 Task: Reply All to email with the signature Dustin Brown with the subject Request for maternity leave from softage.1@softage.net with the message Please provide me with an update on the projects procurement plan.
Action: Mouse moved to (937, 158)
Screenshot: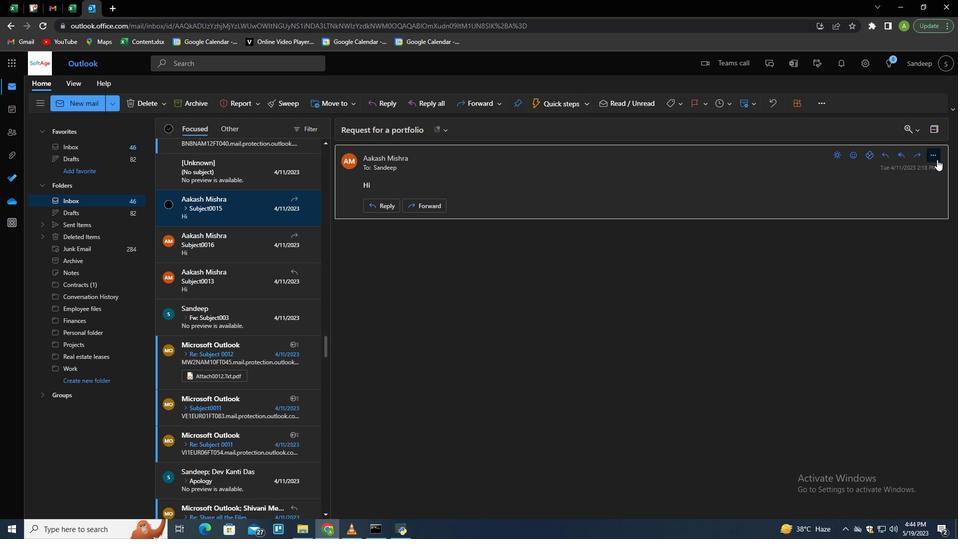 
Action: Mouse pressed left at (937, 158)
Screenshot: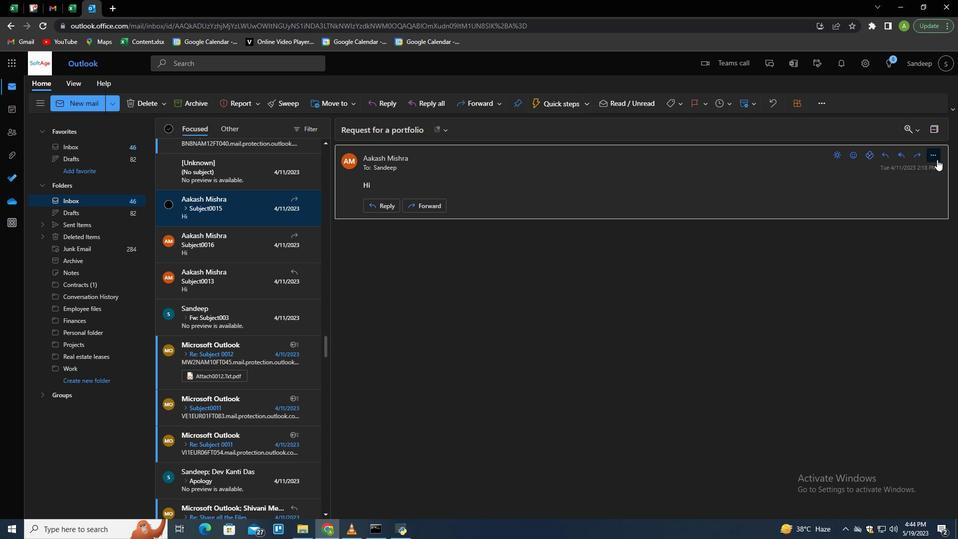 
Action: Mouse moved to (884, 173)
Screenshot: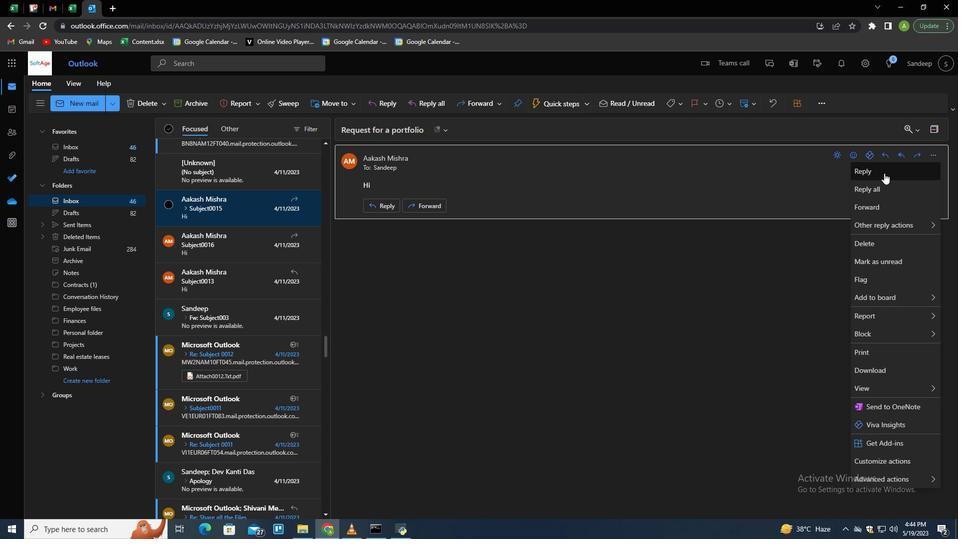
Action: Mouse pressed left at (884, 173)
Screenshot: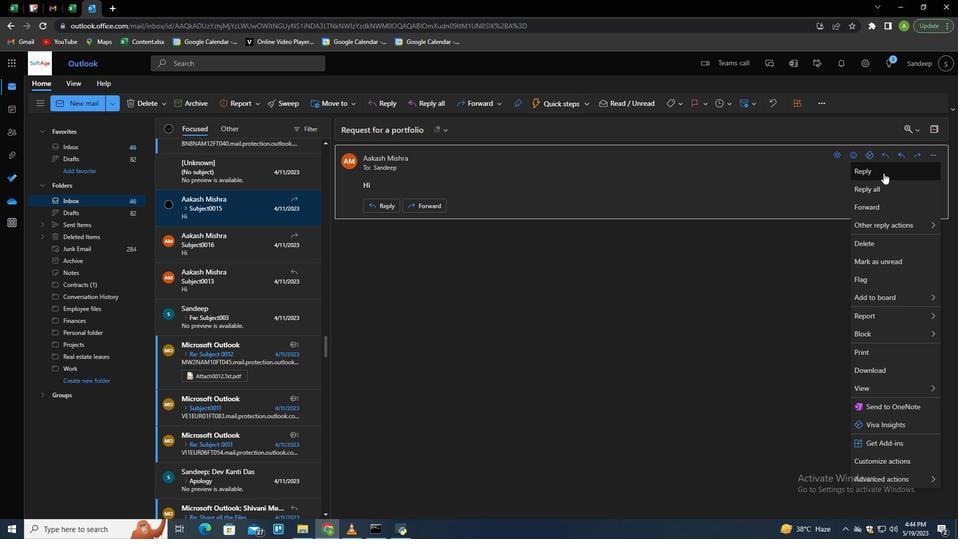 
Action: Mouse moved to (908, 164)
Screenshot: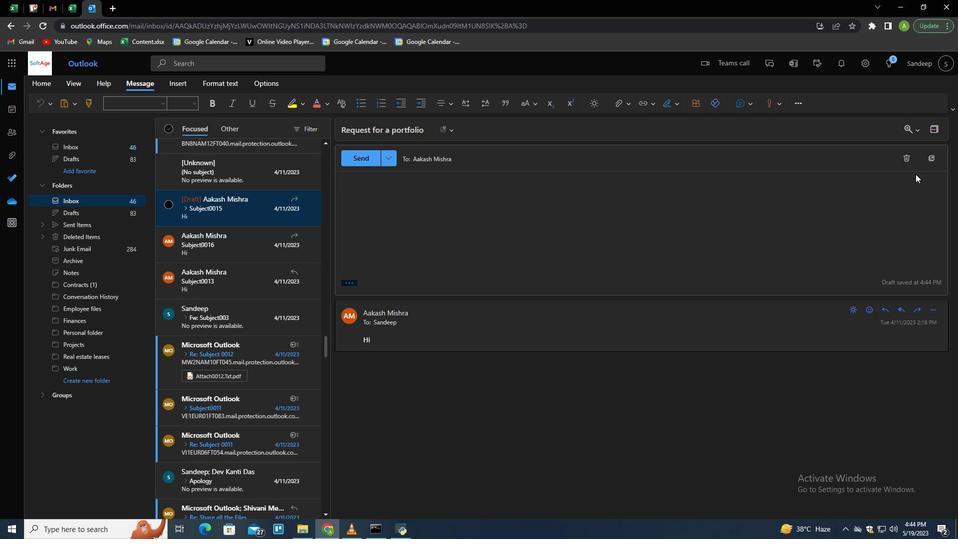 
Action: Mouse pressed left at (908, 164)
Screenshot: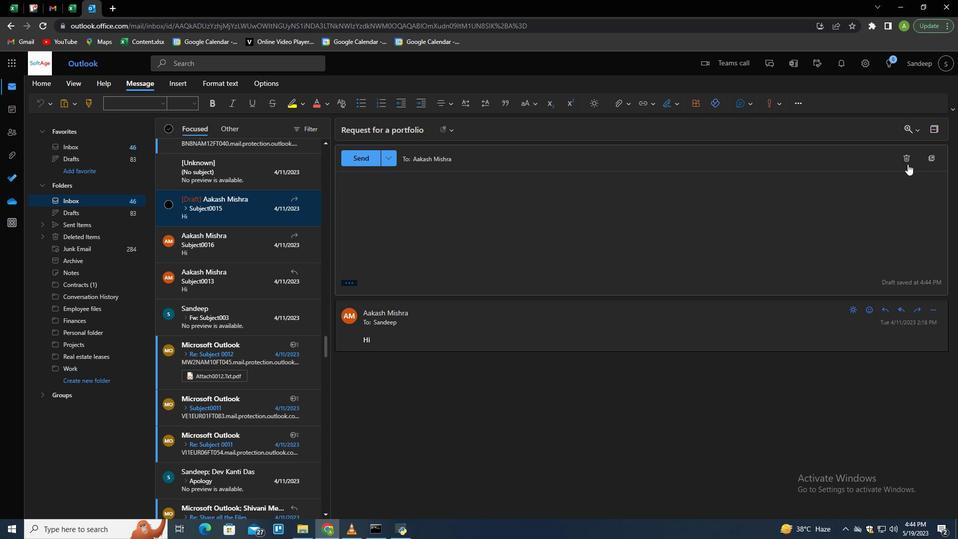 
Action: Mouse moved to (479, 305)
Screenshot: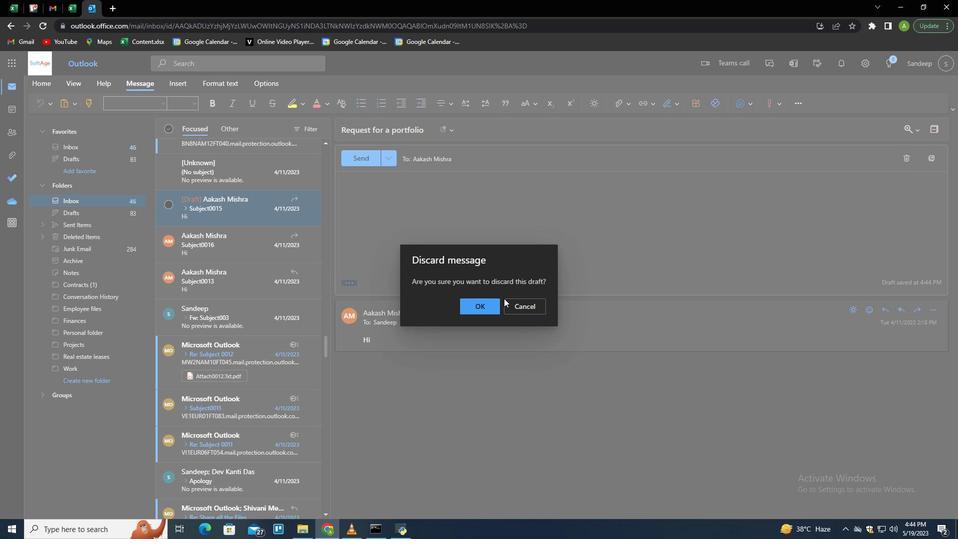 
Action: Mouse pressed left at (479, 305)
Screenshot: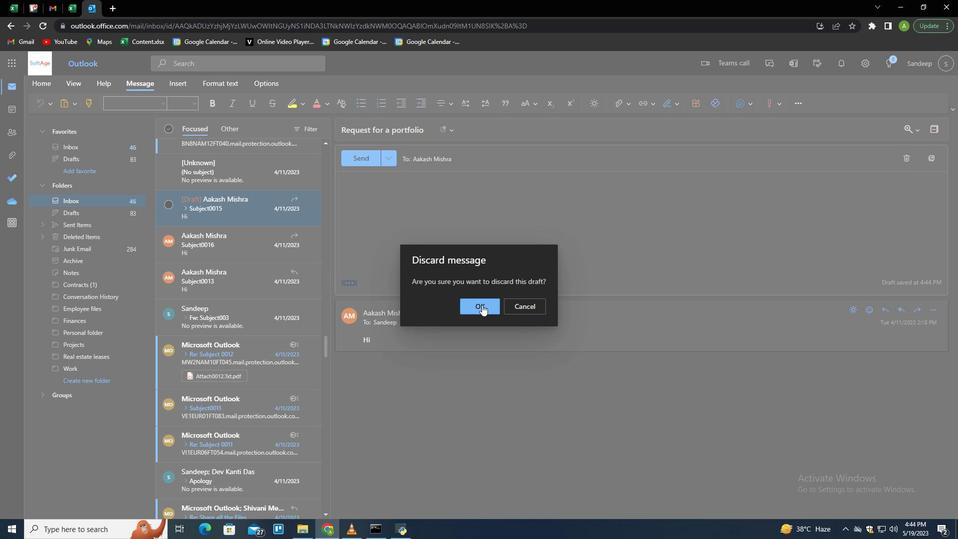 
Action: Mouse moved to (932, 157)
Screenshot: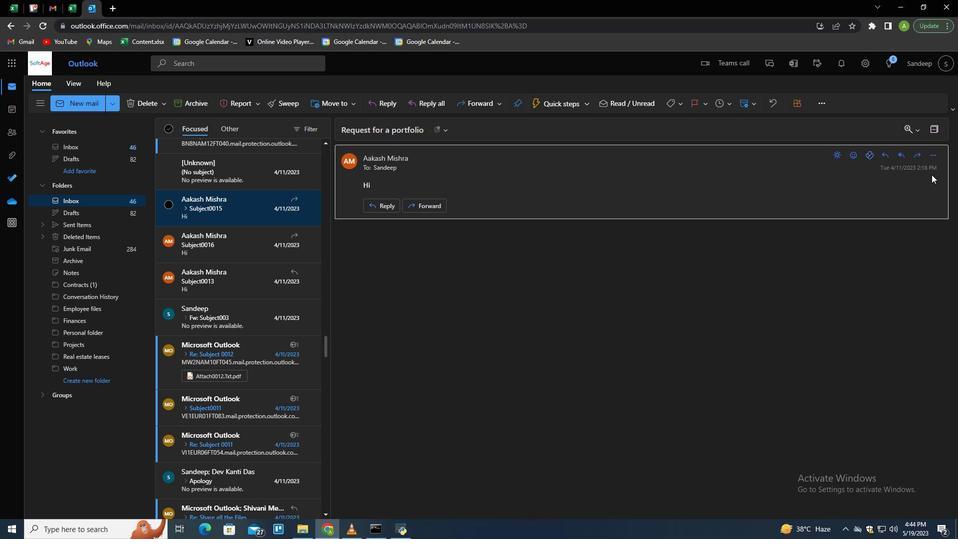 
Action: Mouse pressed left at (932, 157)
Screenshot: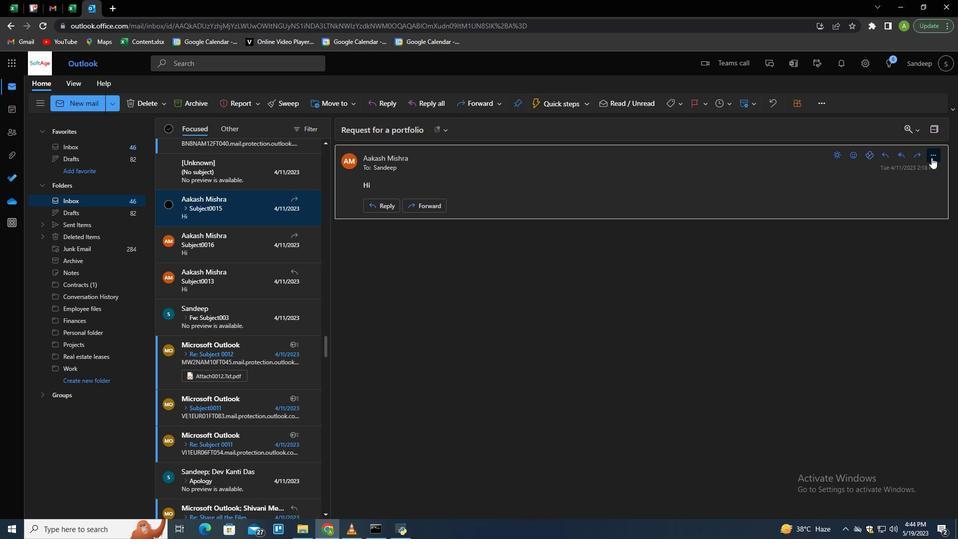 
Action: Mouse moved to (876, 185)
Screenshot: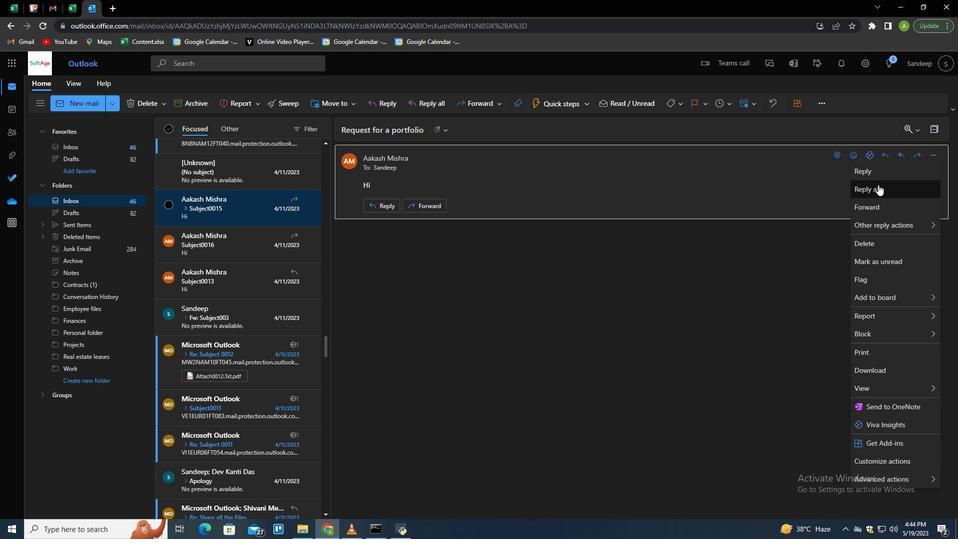 
Action: Mouse pressed left at (876, 185)
Screenshot: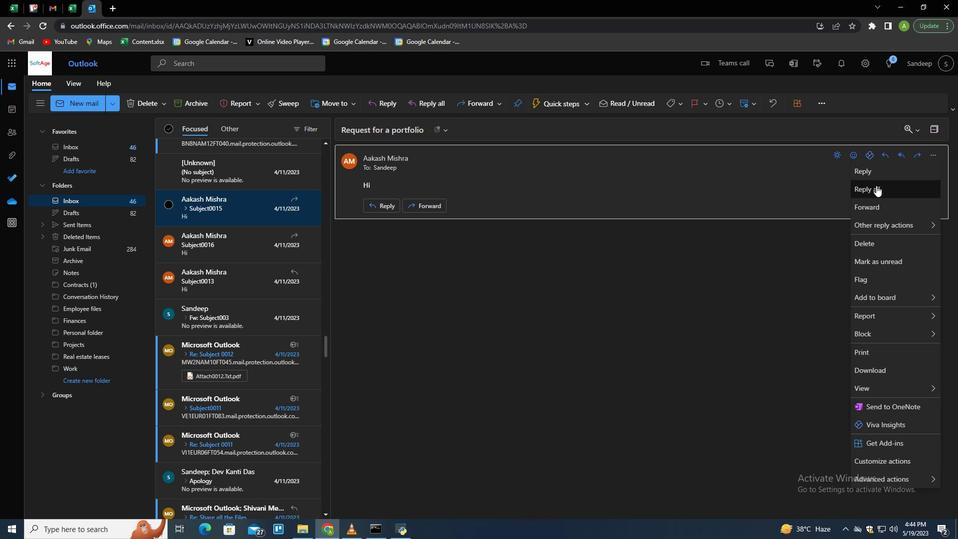 
Action: Mouse moved to (673, 105)
Screenshot: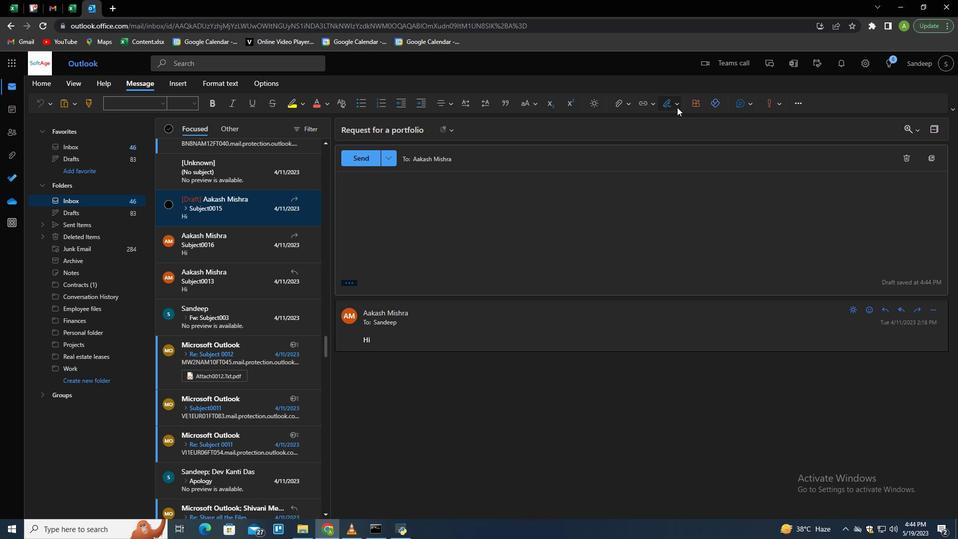 
Action: Mouse pressed left at (673, 105)
Screenshot: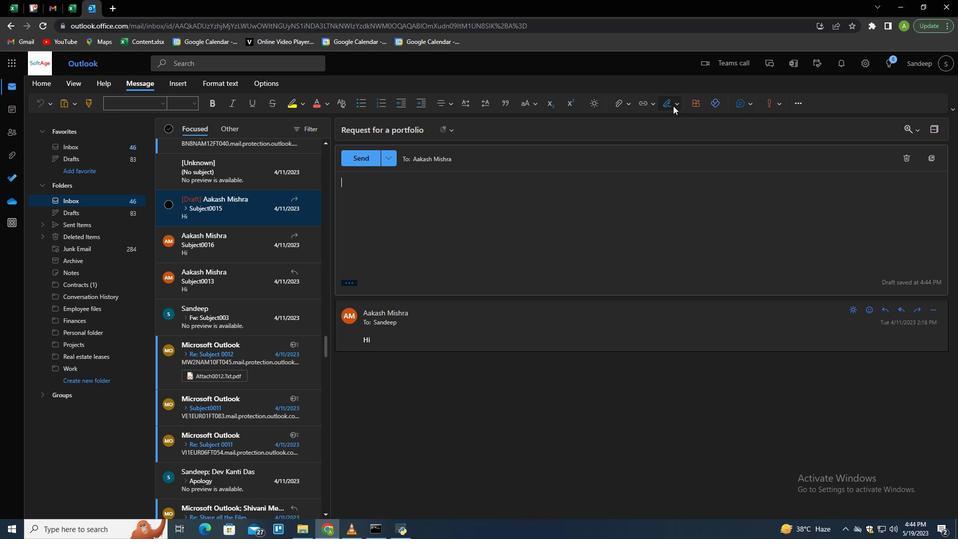 
Action: Mouse moved to (657, 141)
Screenshot: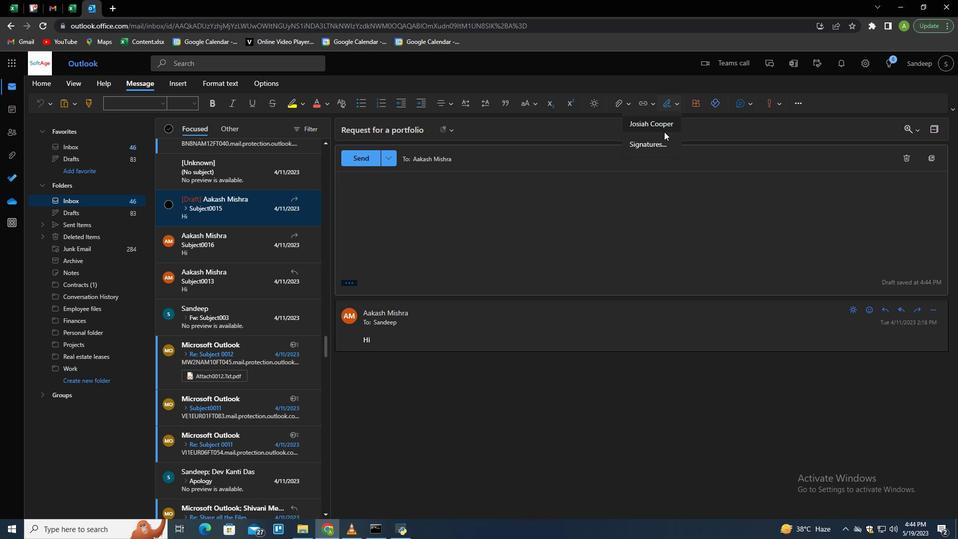 
Action: Mouse pressed left at (657, 141)
Screenshot: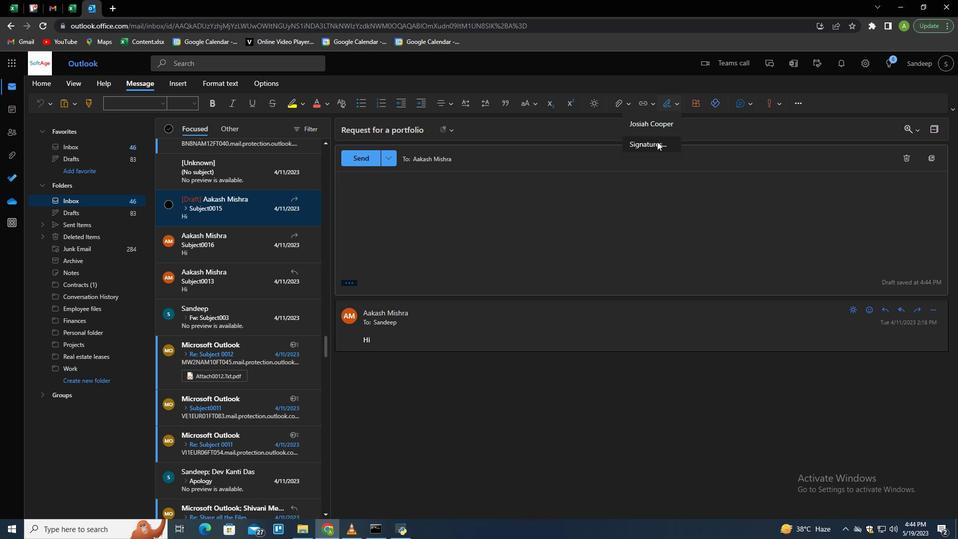 
Action: Mouse moved to (681, 186)
Screenshot: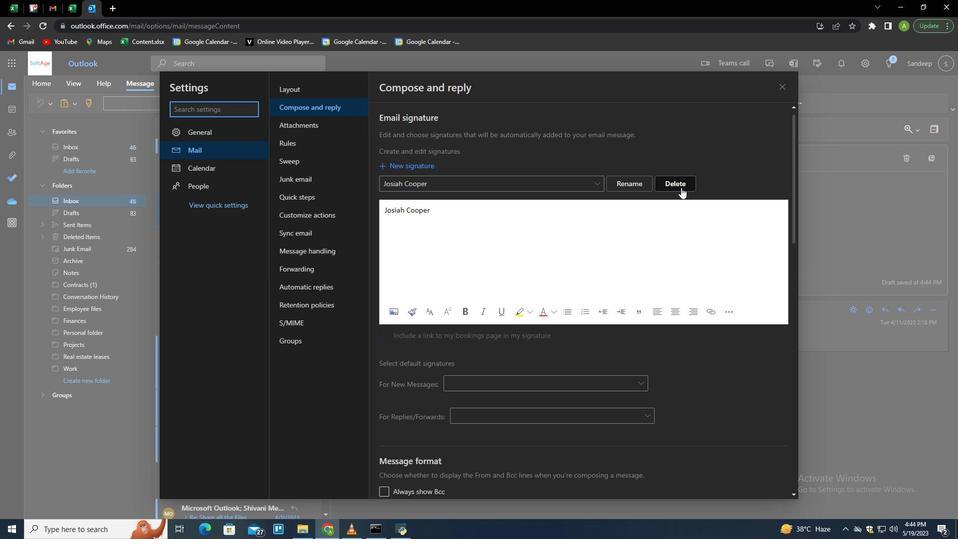 
Action: Mouse pressed left at (681, 186)
Screenshot: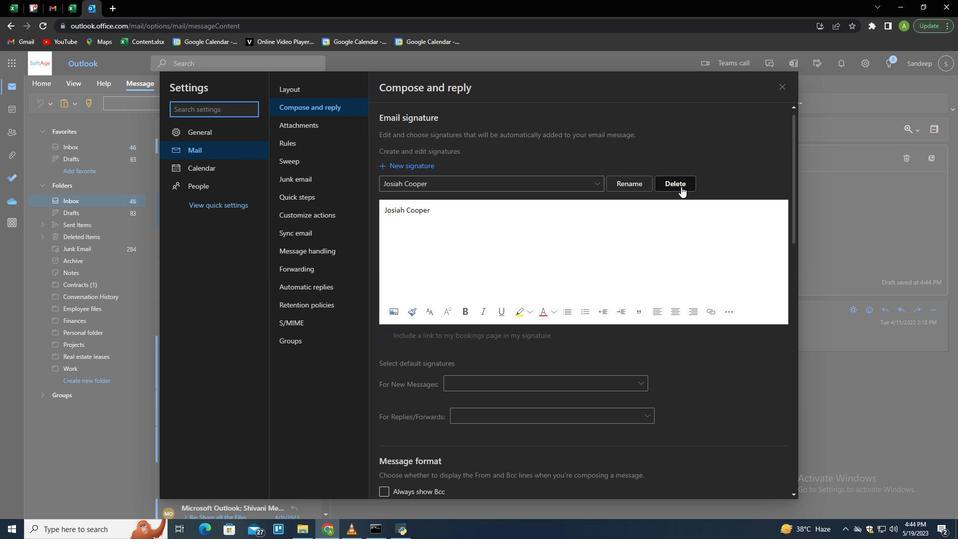 
Action: Mouse moved to (672, 186)
Screenshot: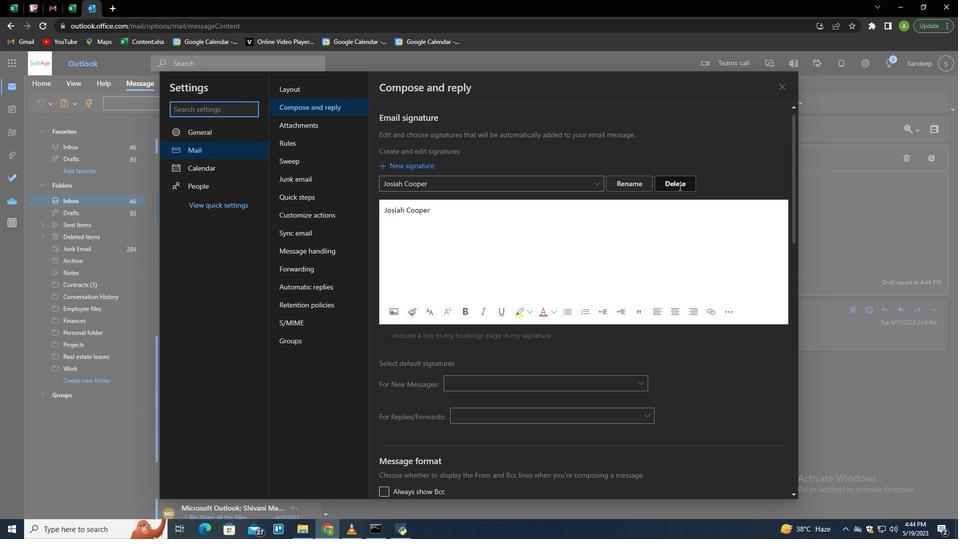 
Action: Mouse pressed left at (672, 186)
Screenshot: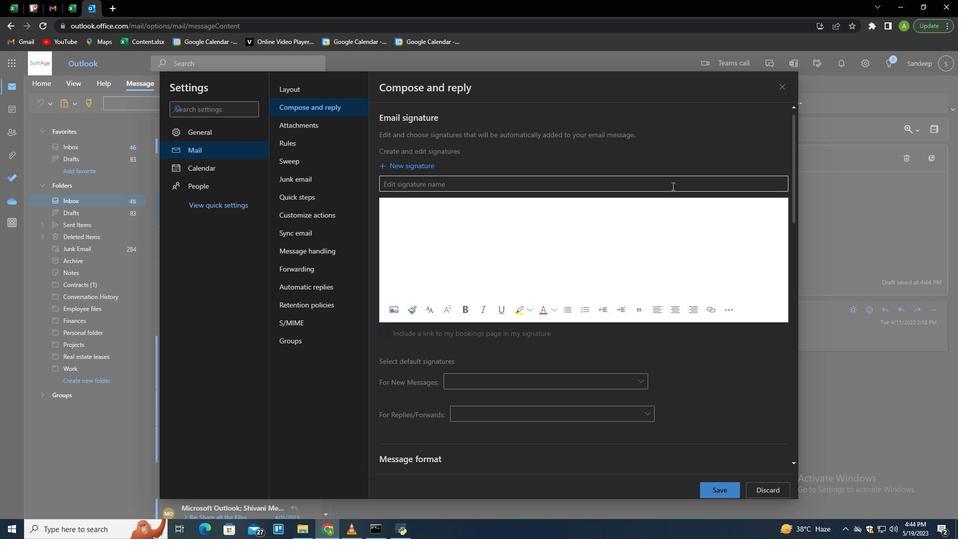 
Action: Key pressed <Key.shift>Dustin<Key.space><Key.shift>Gr<Key.backspace><Key.backspace><Key.backspace><Key.space><Key.shift>Brown<Key.tab><Key.shift><Key.shift><Key.shift><Key.shift><Key.shift><Key.shift><Key.shift><Key.shift><Key.shift><Key.shift><Key.shift><Key.shift><Key.shift><Key.shift><Key.shift><Key.shift><Key.shift><Key.shift><Key.shift><Key.shift><Key.shift><Key.shift><Key.shift><Key.shift>Dustin<Key.space><Key.shift>Brown
Screenshot: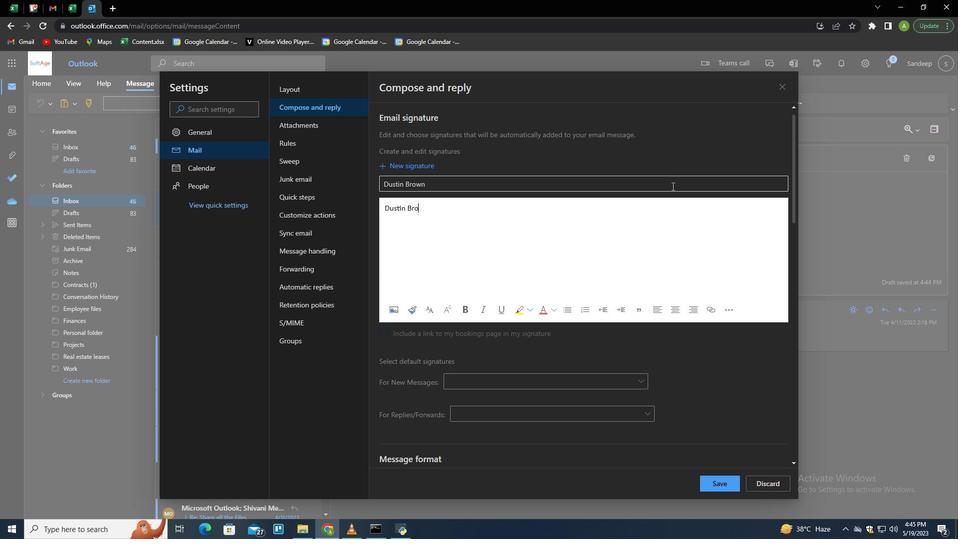 
Action: Mouse moved to (718, 480)
Screenshot: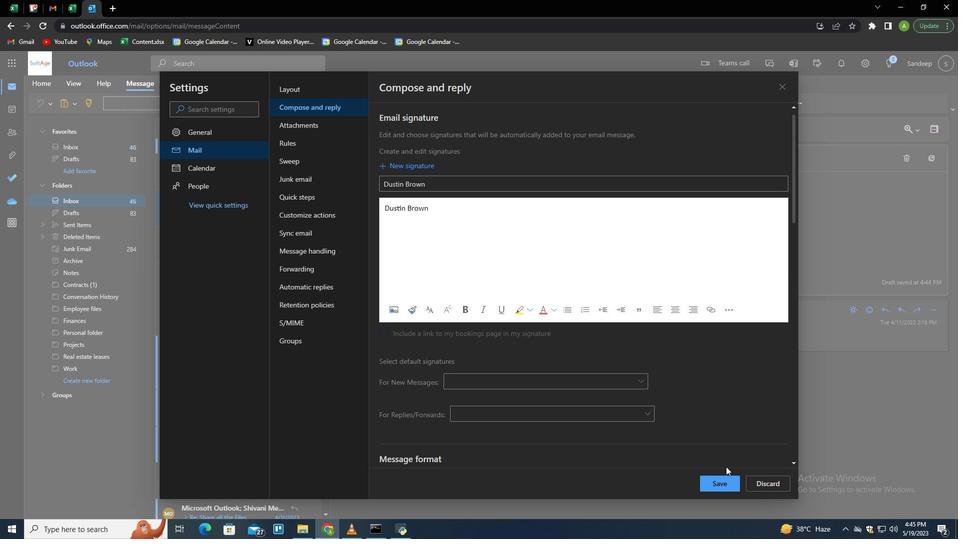 
Action: Mouse pressed left at (718, 480)
Screenshot: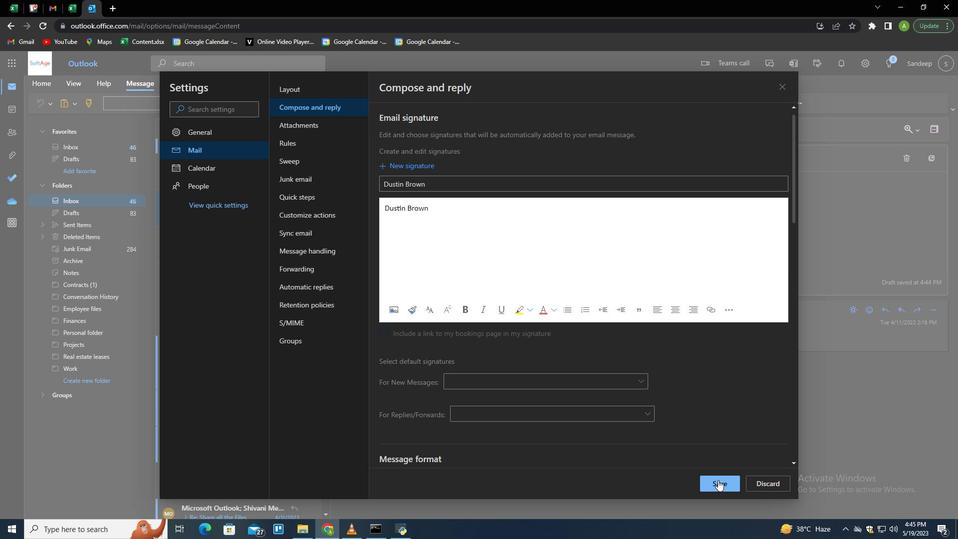 
Action: Mouse moved to (839, 311)
Screenshot: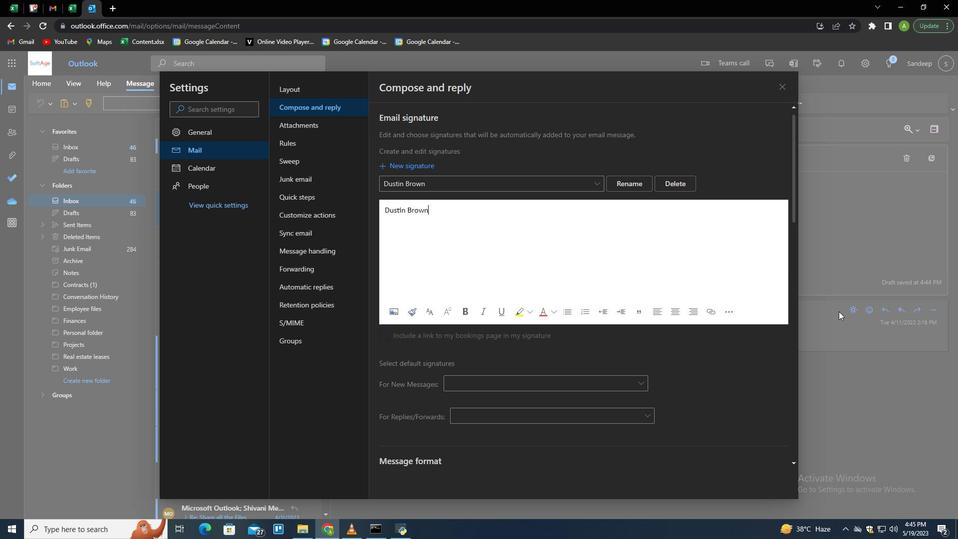 
Action: Mouse pressed left at (839, 311)
Screenshot: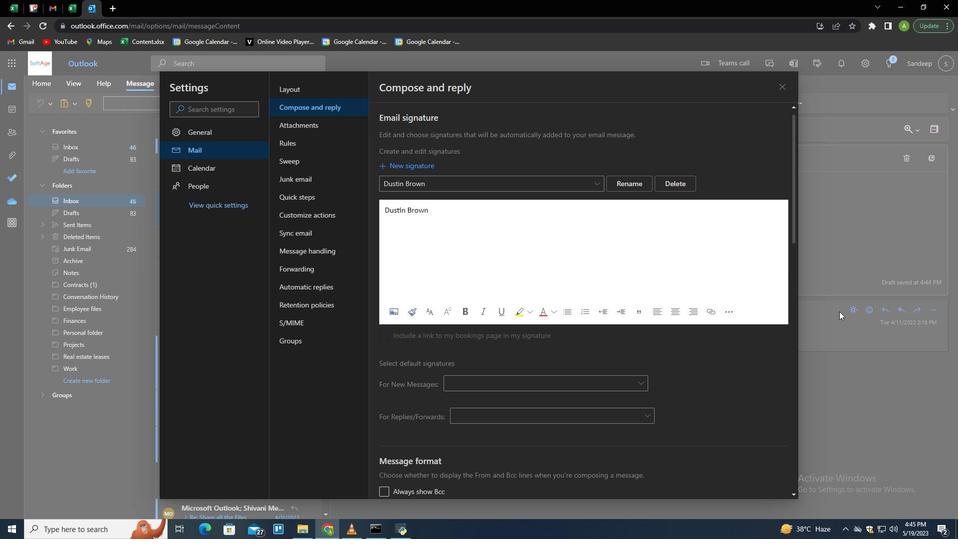 
Action: Mouse moved to (667, 103)
Screenshot: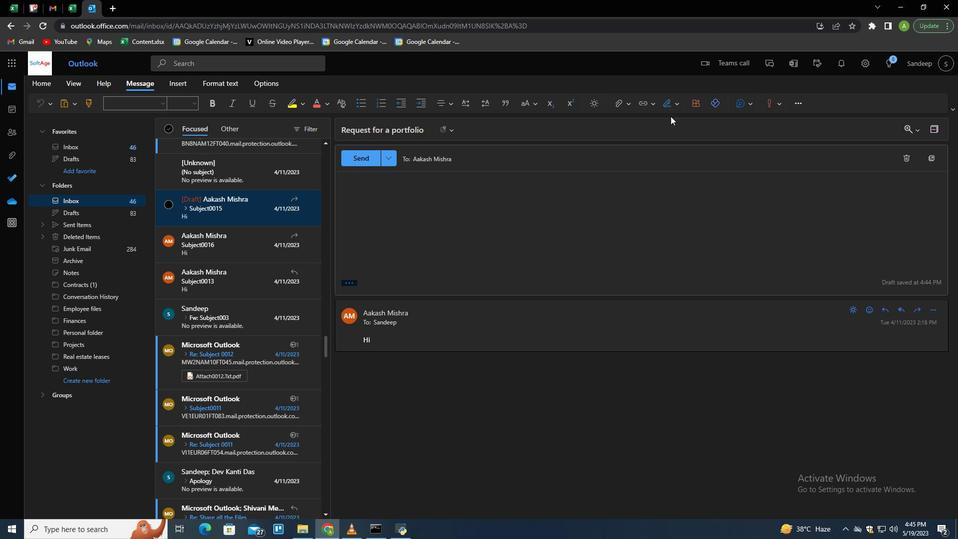 
Action: Mouse pressed left at (667, 103)
Screenshot: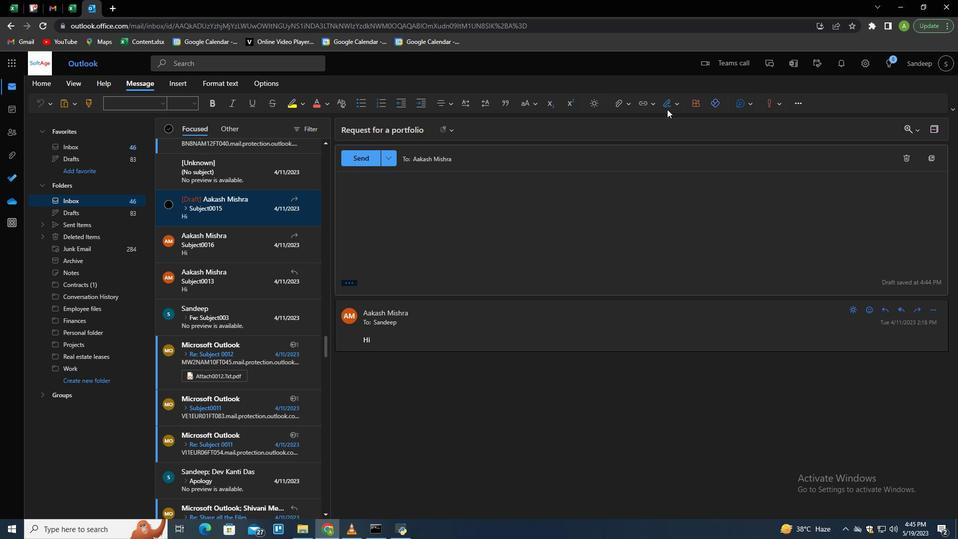 
Action: Mouse moved to (665, 123)
Screenshot: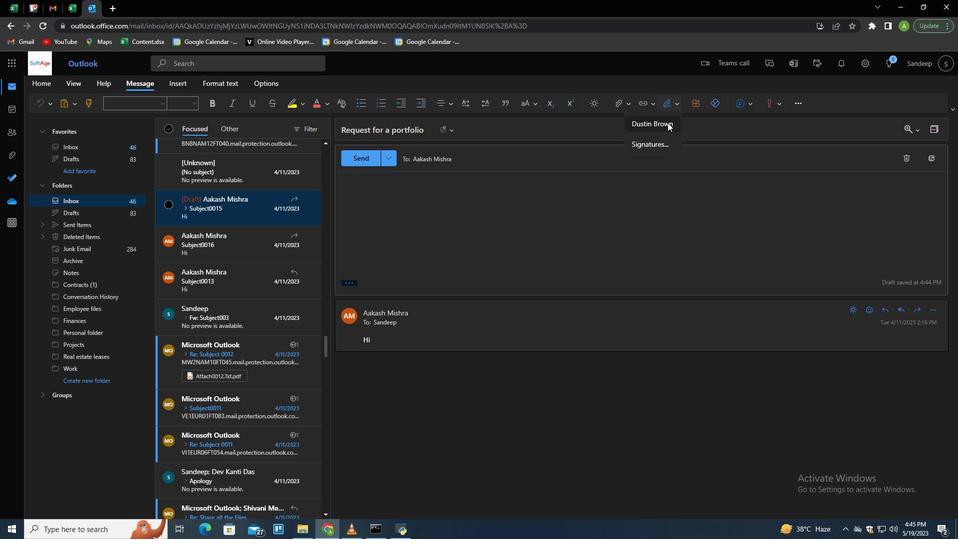 
Action: Mouse pressed left at (665, 123)
Screenshot: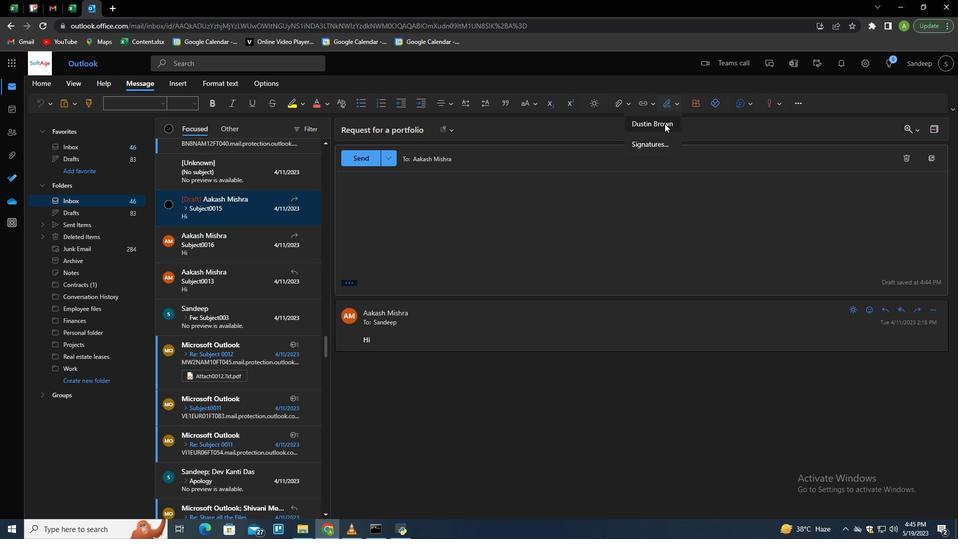 
Action: Mouse moved to (347, 283)
Screenshot: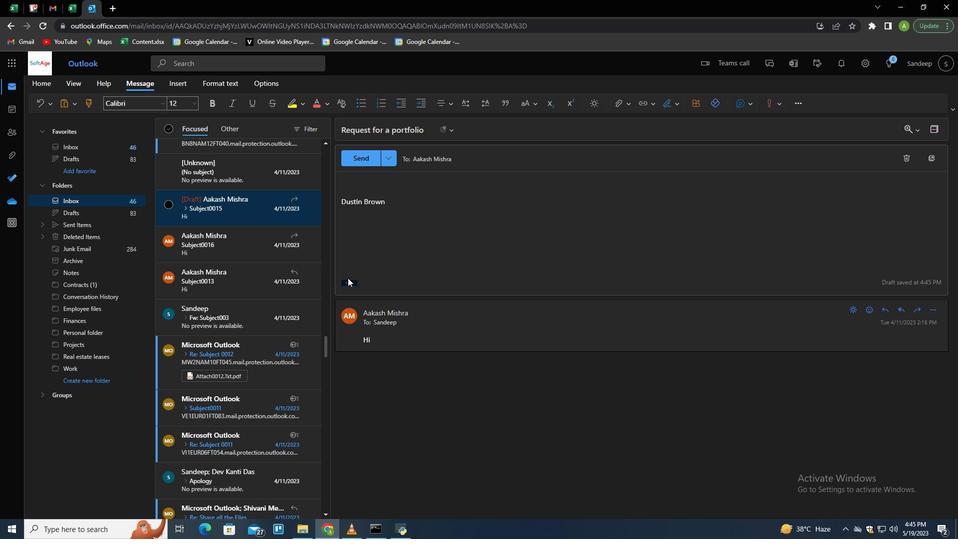 
Action: Mouse pressed left at (347, 283)
Screenshot: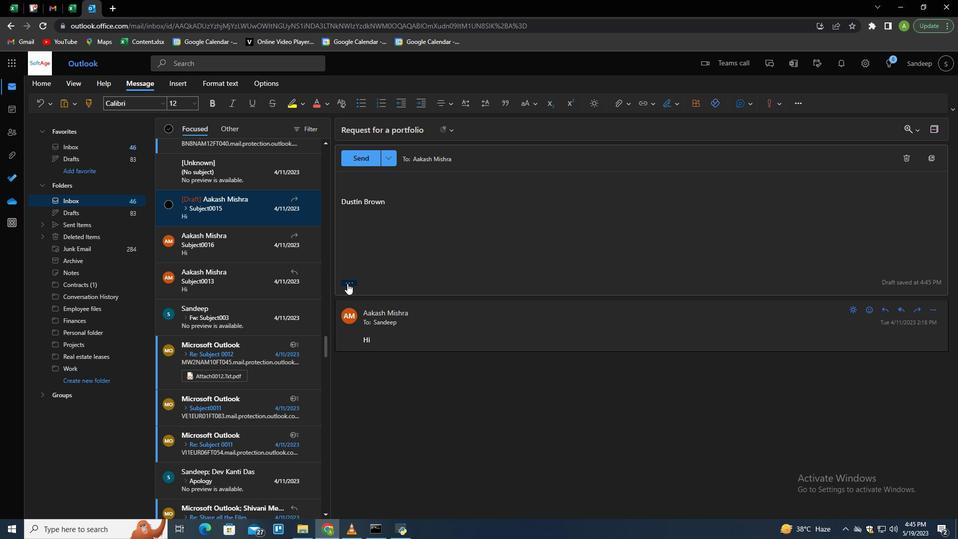 
Action: Mouse moved to (353, 156)
Screenshot: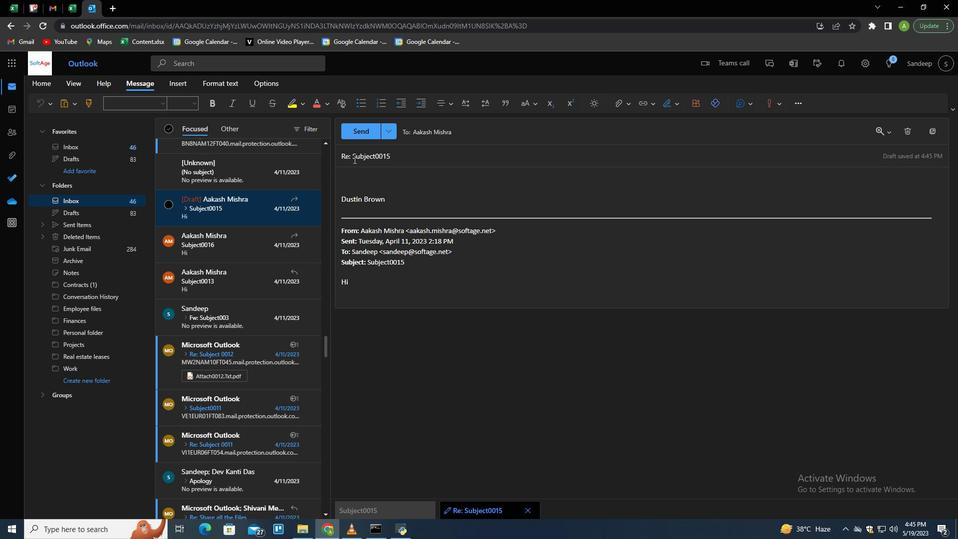 
Action: Mouse pressed left at (353, 156)
Screenshot: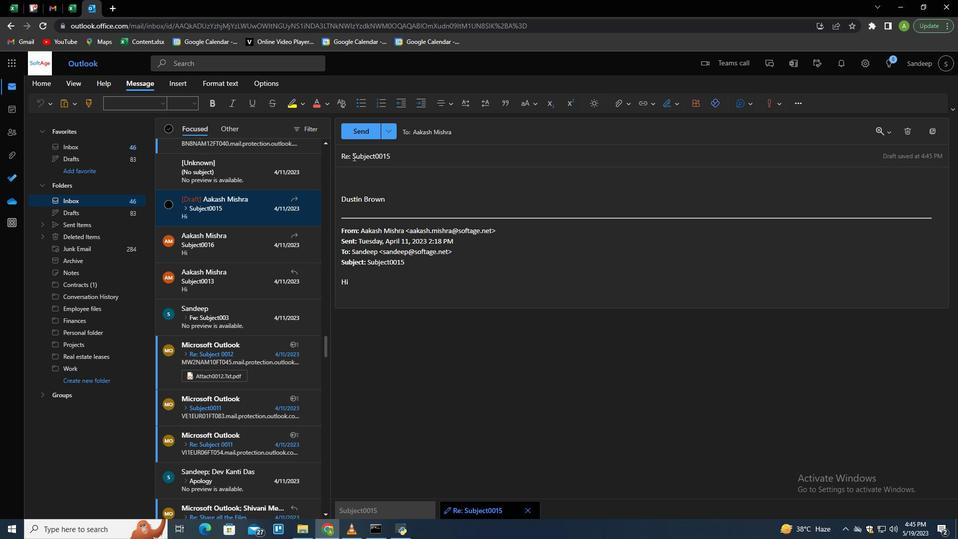 
Action: Mouse moved to (538, 209)
Screenshot: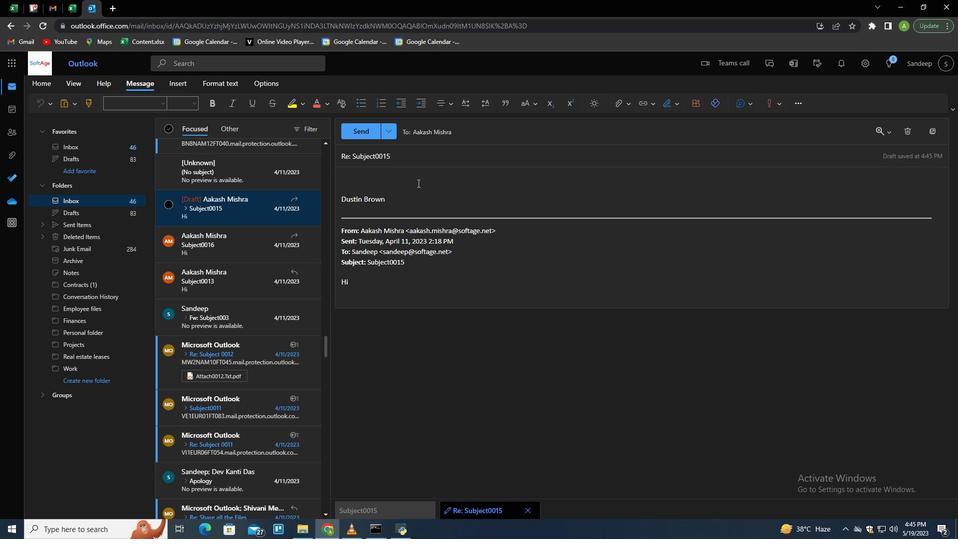 
Action: Key pressed <Key.shift_r><Key.end><Key.shift>Request<Key.space>for<Key.space>maternity<Key.space>leave<Key.space>fro<Key.backspace><Key.backspace><Key.backspace><Key.backspace><Key.tab><Key.shift>Please<Key.space>provide<Key.space>me<Key.space>with<Key.space>an<Key.space>update<Key.space>on<Key.space>the<Key.space>projects<Key.space>pfo<Key.backspace><Key.backspace>rocurement<Key.space>plam<Key.backspace>m<Key.backspace>n.<Key.enter>
Screenshot: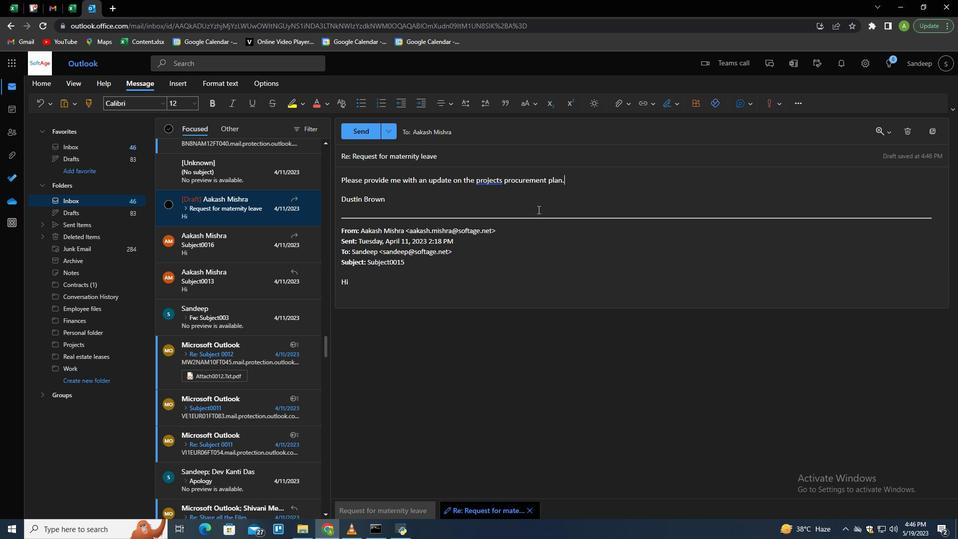 
